 Task: Plan a trip with stops at Times Square, Broadway, and Duffy Square in the Theater District.
Action: Mouse moved to (237, 61)
Screenshot: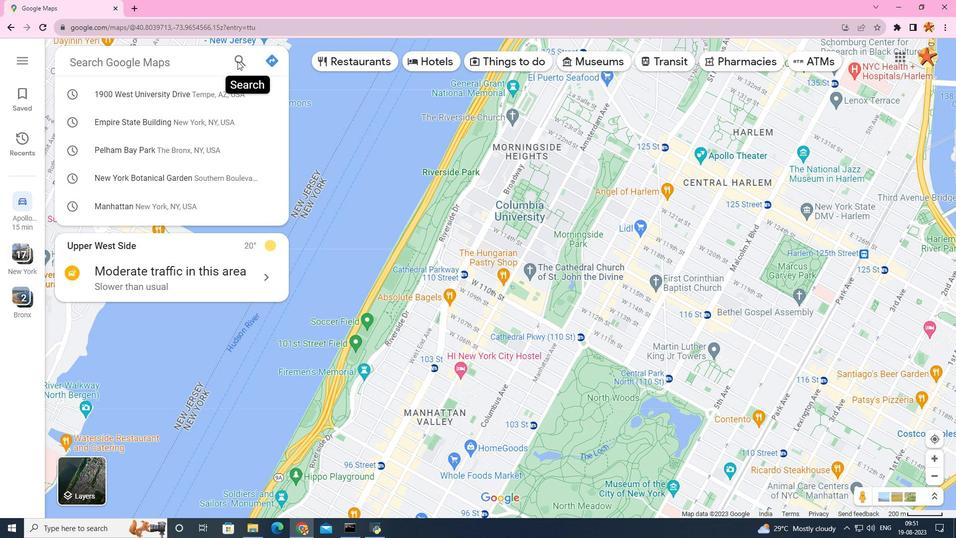 
Action: Mouse pressed left at (237, 61)
Screenshot: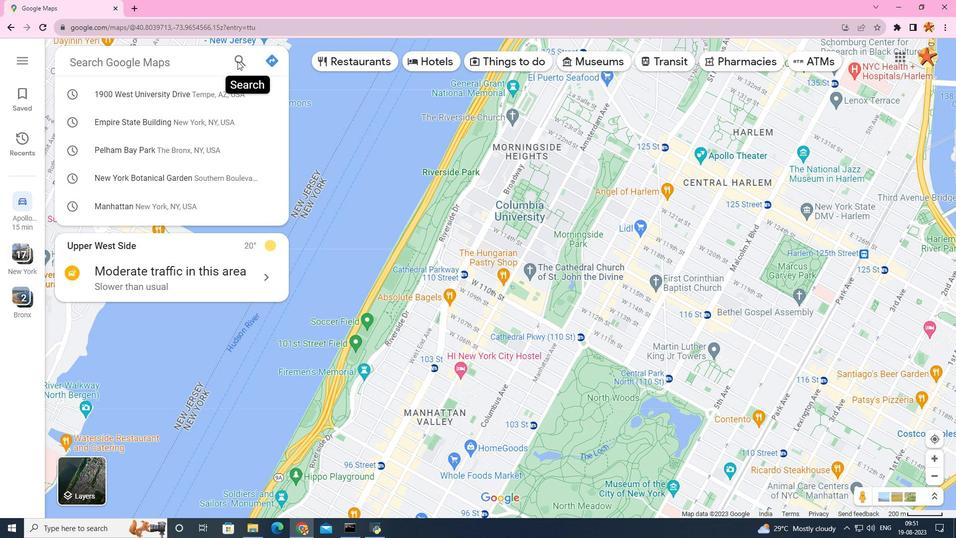 
Action: Mouse moved to (272, 60)
Screenshot: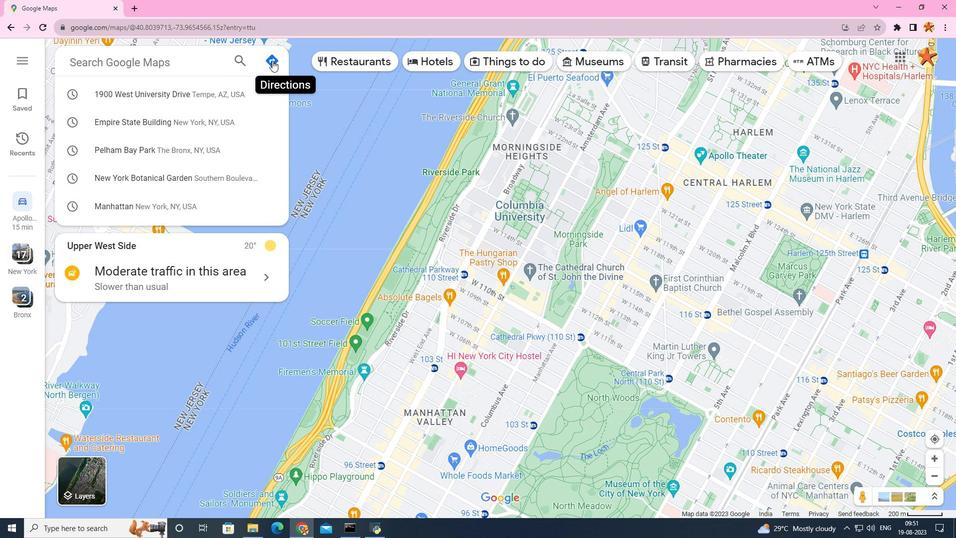 
Action: Mouse pressed left at (272, 60)
Screenshot: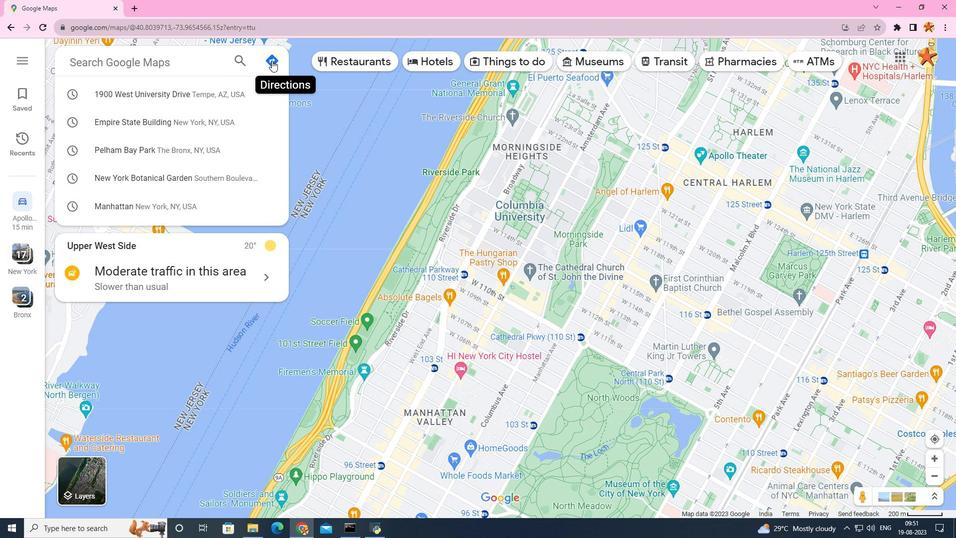 
Action: Mouse moved to (174, 92)
Screenshot: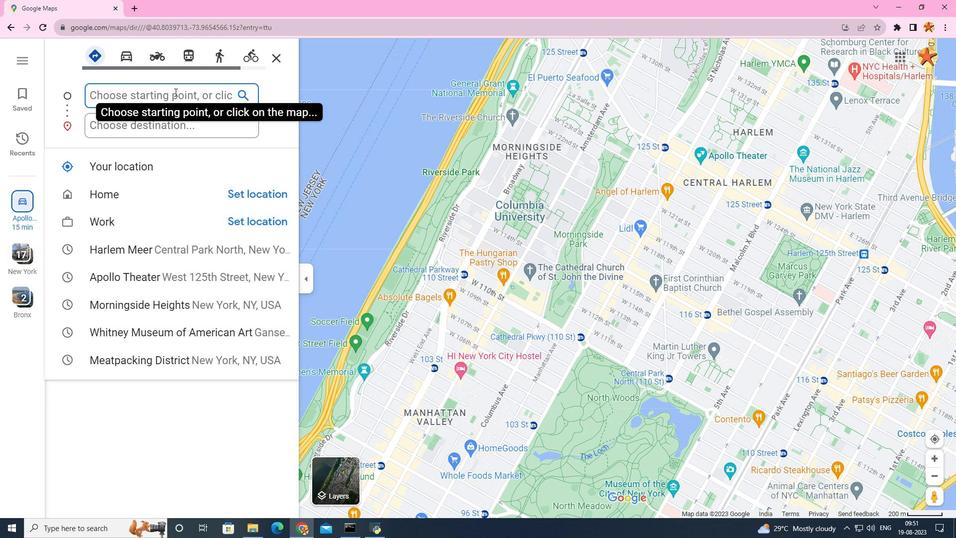 
Action: Key pressed <Key.caps_lock>M<Key.caps_lock>eatpacking<Key.space>
Screenshot: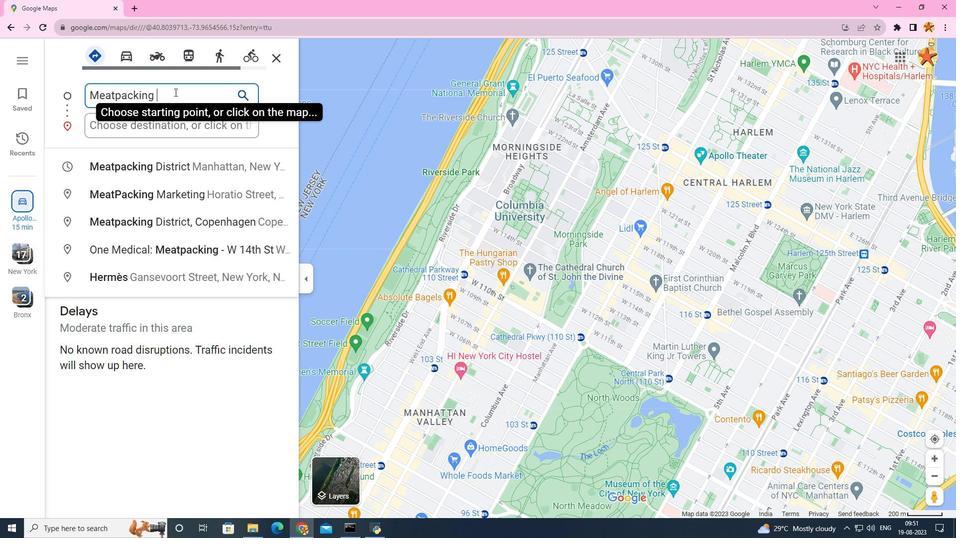 
Action: Mouse moved to (174, 165)
Screenshot: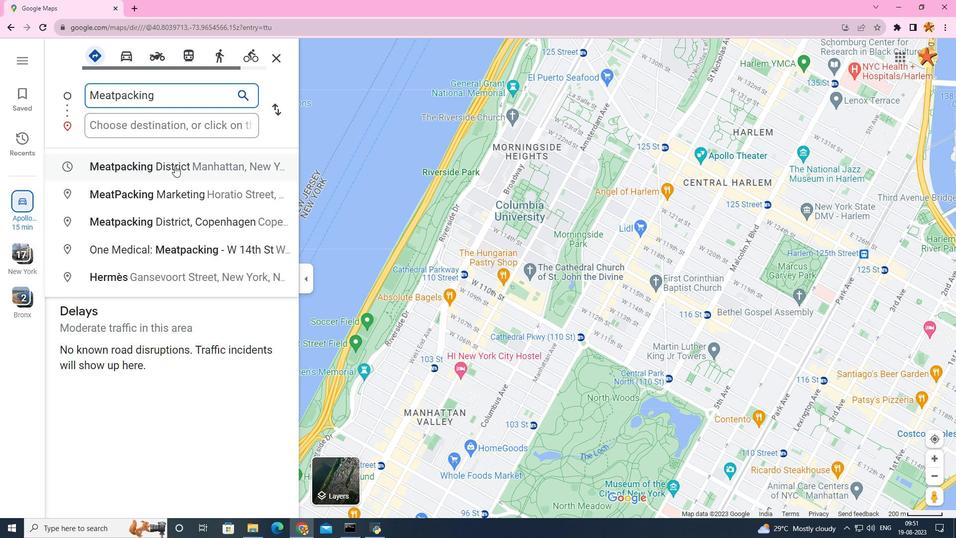 
Action: Mouse pressed left at (174, 165)
Screenshot: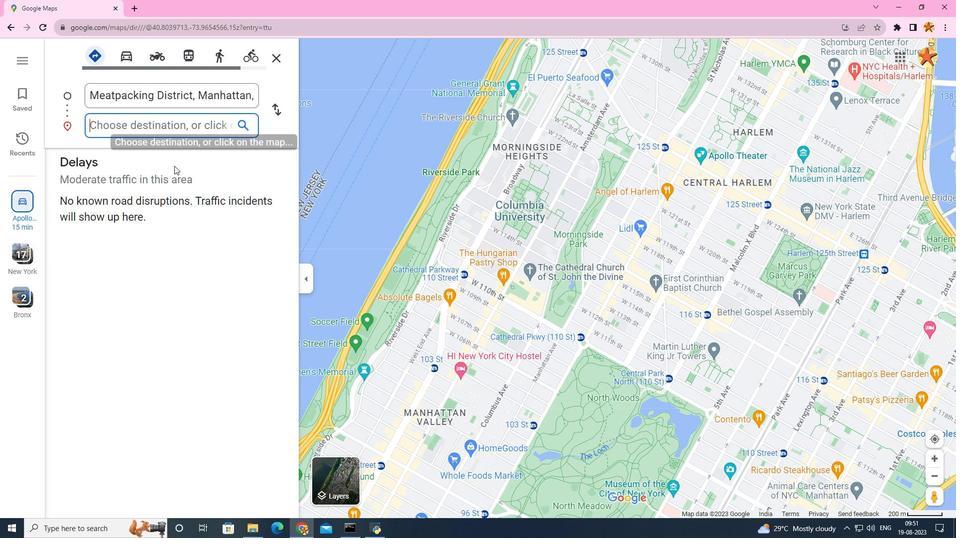 
Action: Mouse moved to (161, 125)
Screenshot: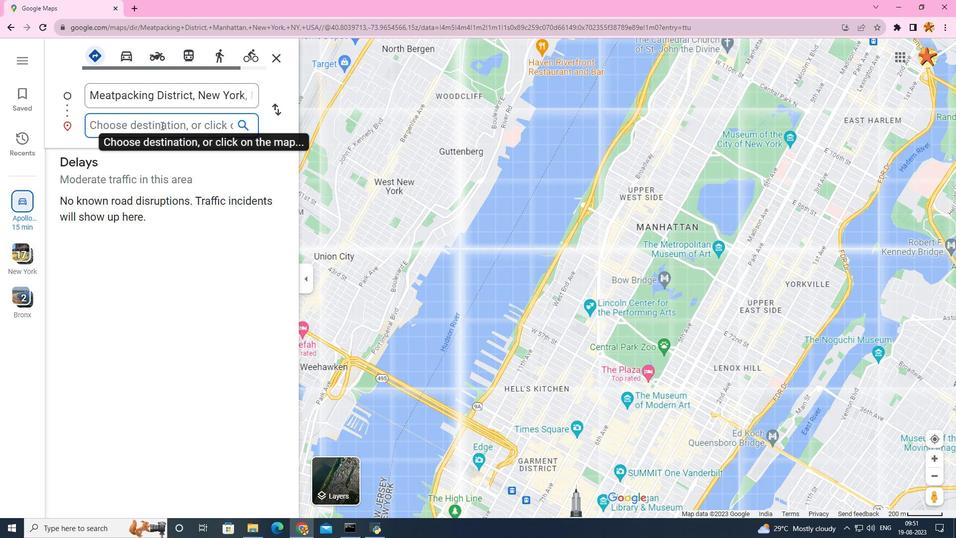 
Action: Mouse pressed left at (161, 125)
Screenshot: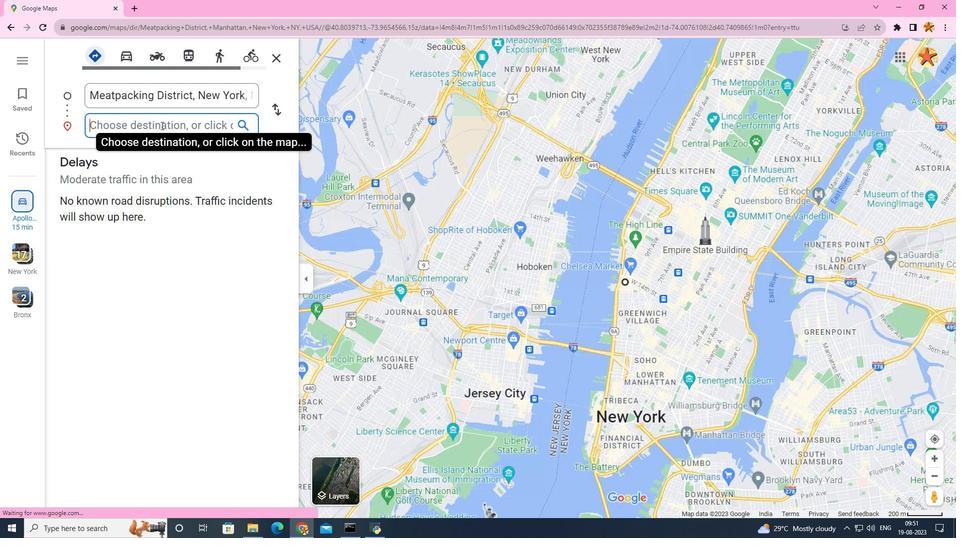 
Action: Key pressed <Key.caps_lock>M<Key.caps_lock>useum
Screenshot: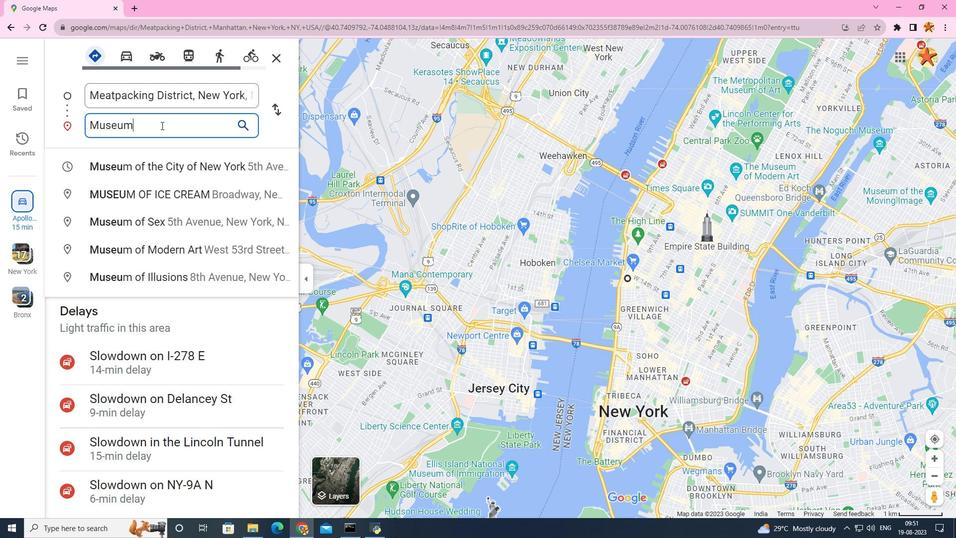 
Action: Mouse moved to (151, 187)
Screenshot: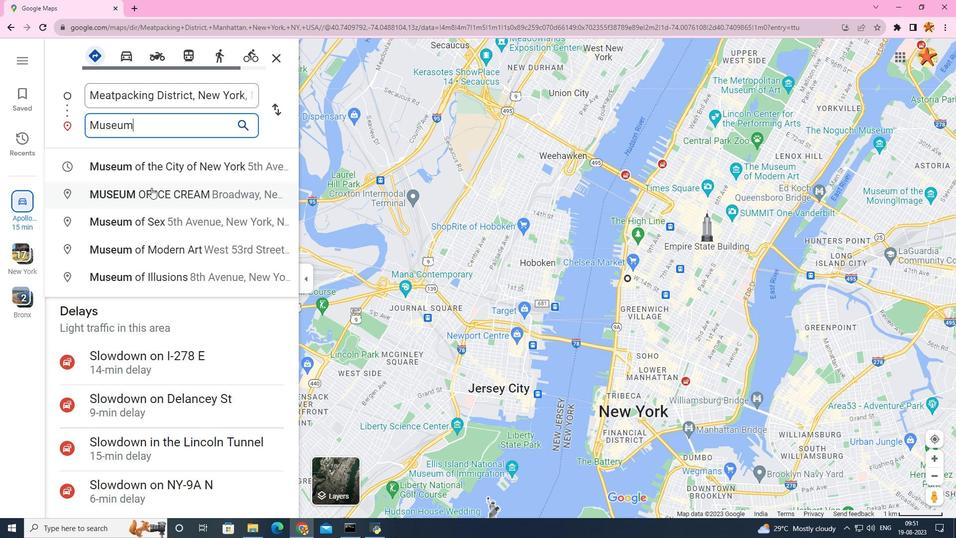 
Action: Mouse pressed left at (151, 187)
Screenshot: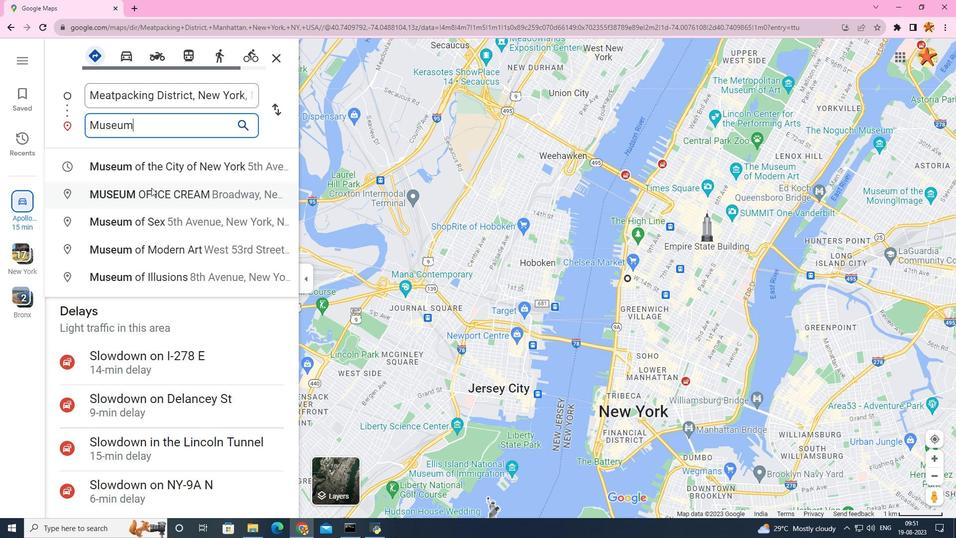 
Action: Mouse moved to (133, 154)
Screenshot: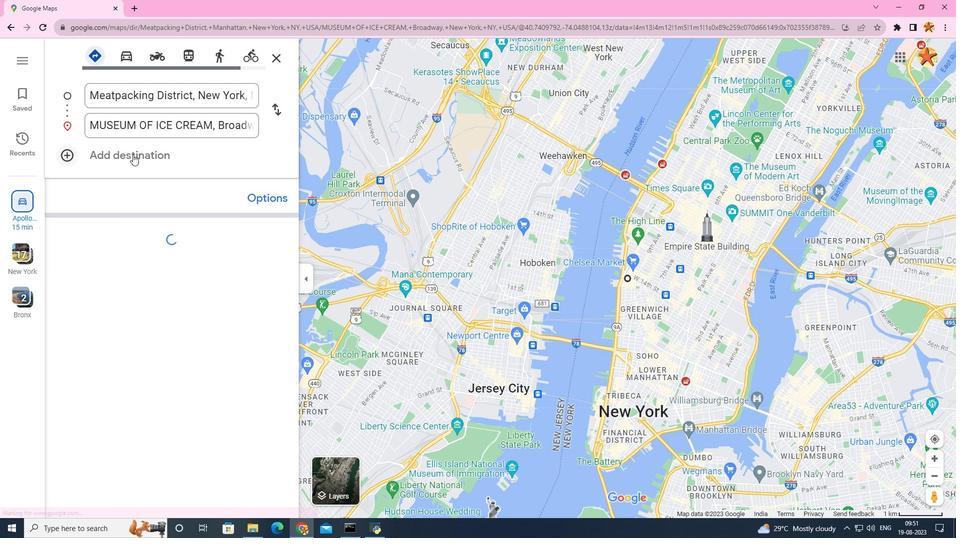 
Action: Mouse pressed left at (133, 154)
Screenshot: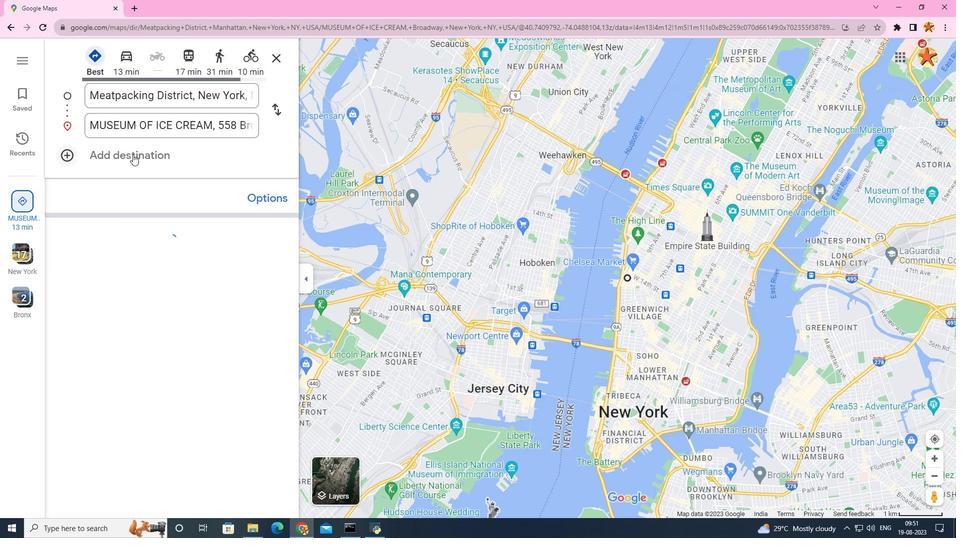 
Action: Mouse moved to (132, 154)
Screenshot: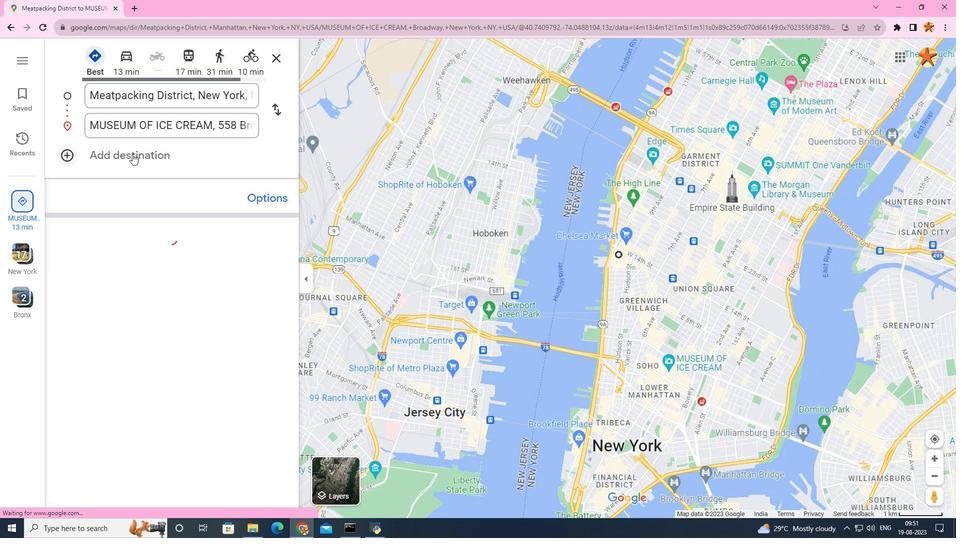 
Action: Mouse pressed left at (132, 154)
Screenshot: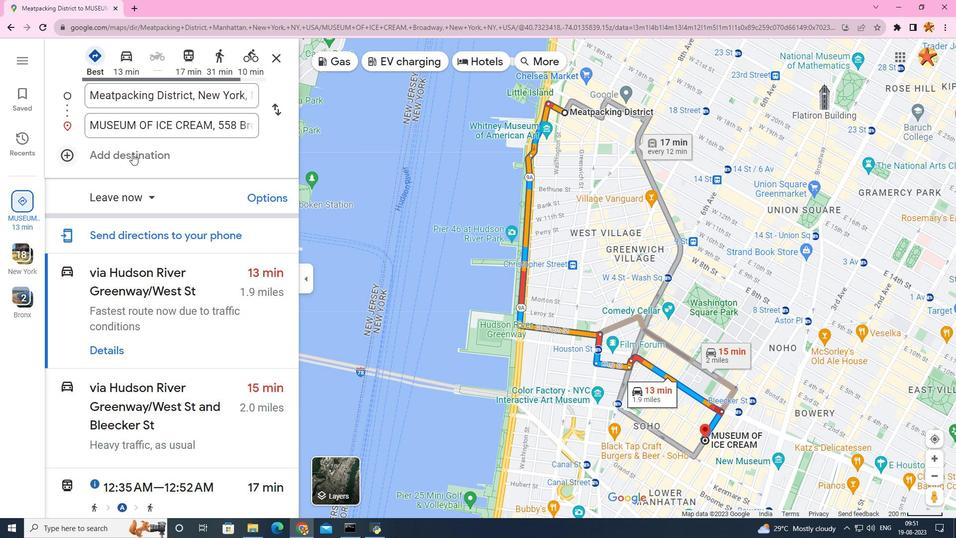 
Action: Mouse moved to (132, 157)
Screenshot: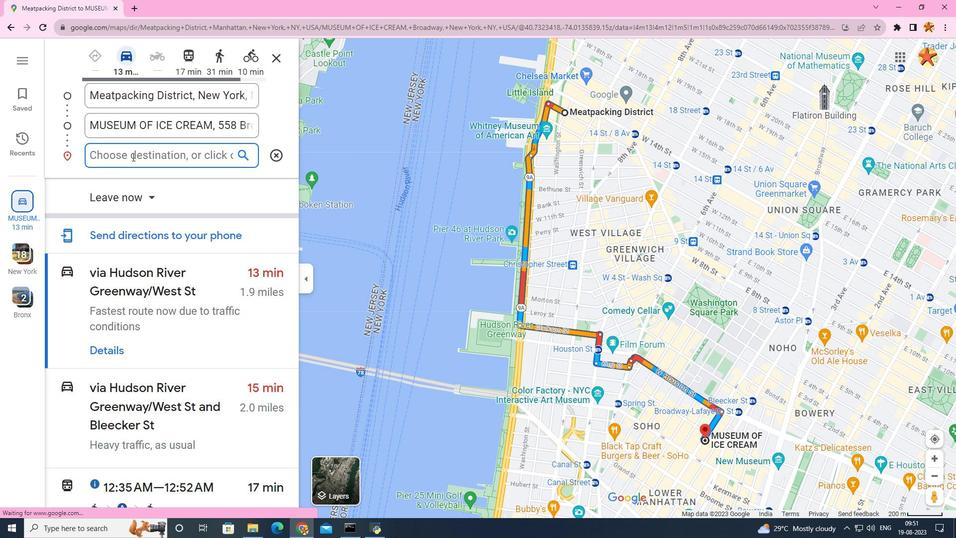 
Action: Key pressed <Key.caps_lock>T<Key.caps_lock>imesw<Key.space><Key.caps_lock>S<Key.caps_lock>quyare
Screenshot: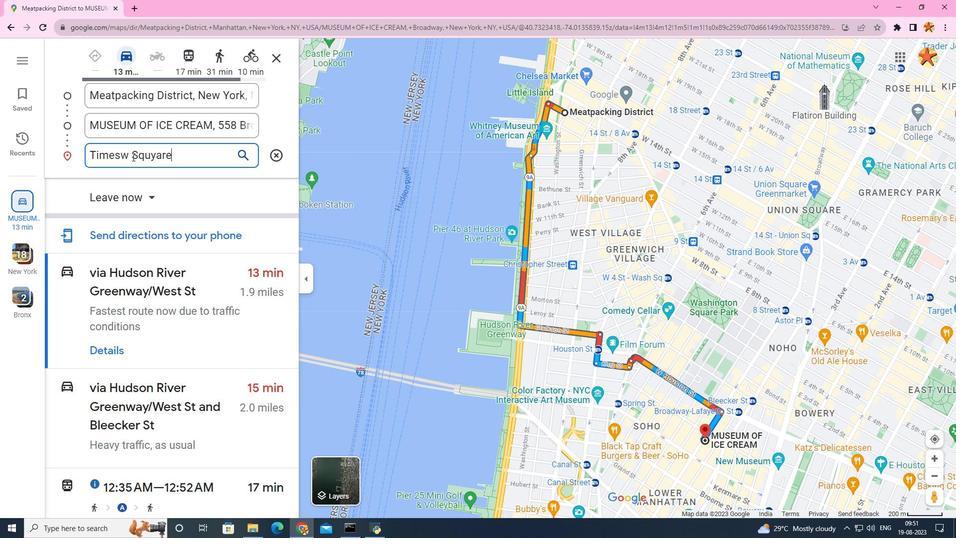 
Action: Mouse moved to (137, 217)
Screenshot: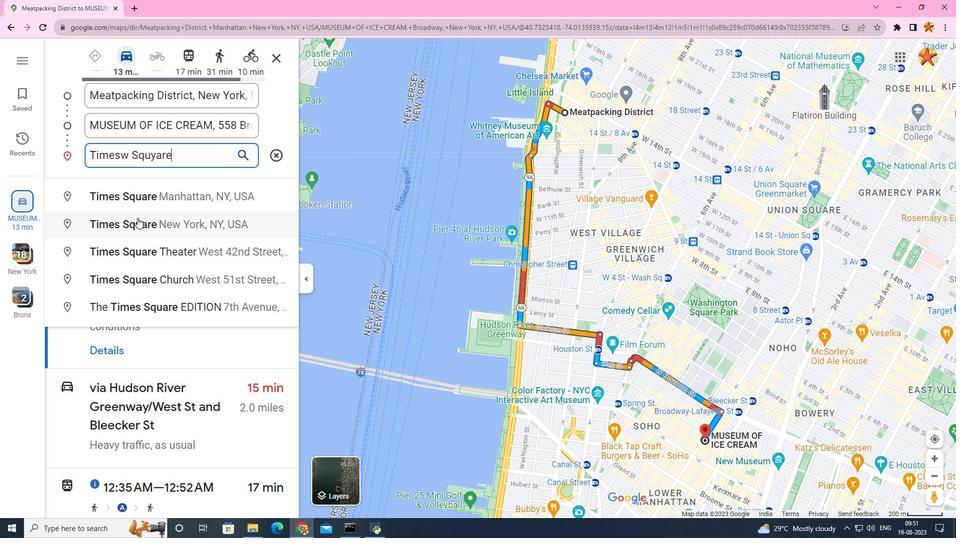 
Action: Mouse pressed left at (137, 217)
Screenshot: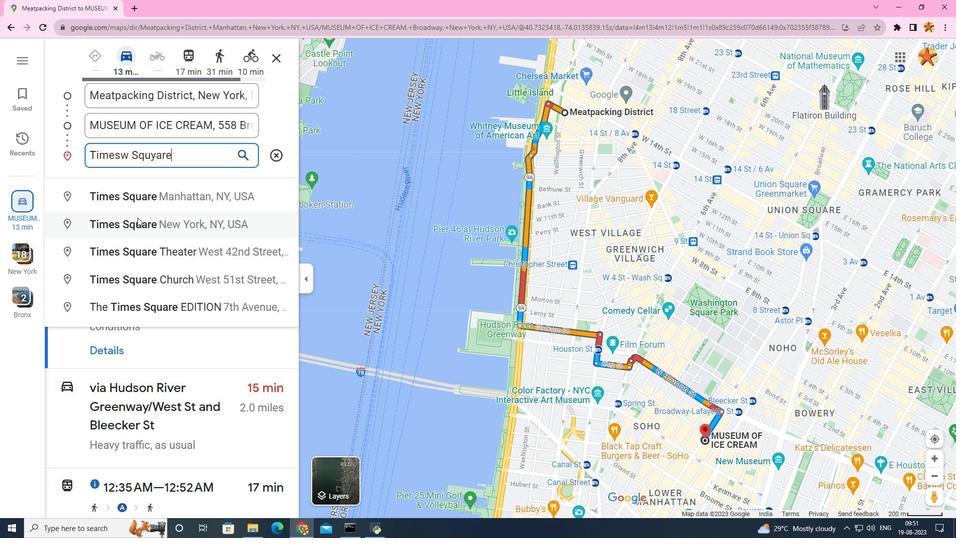 
Action: Mouse moved to (125, 188)
Screenshot: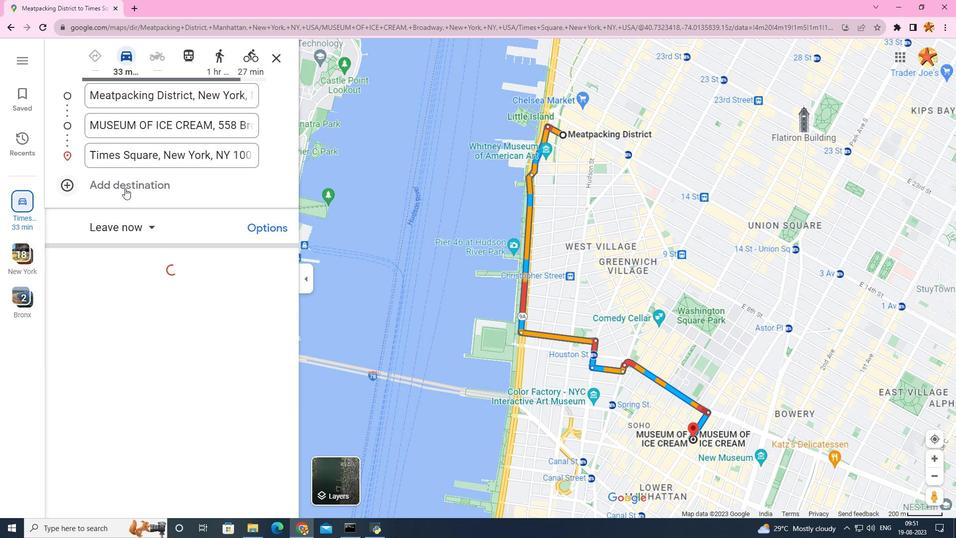 
Action: Mouse pressed left at (125, 188)
Screenshot: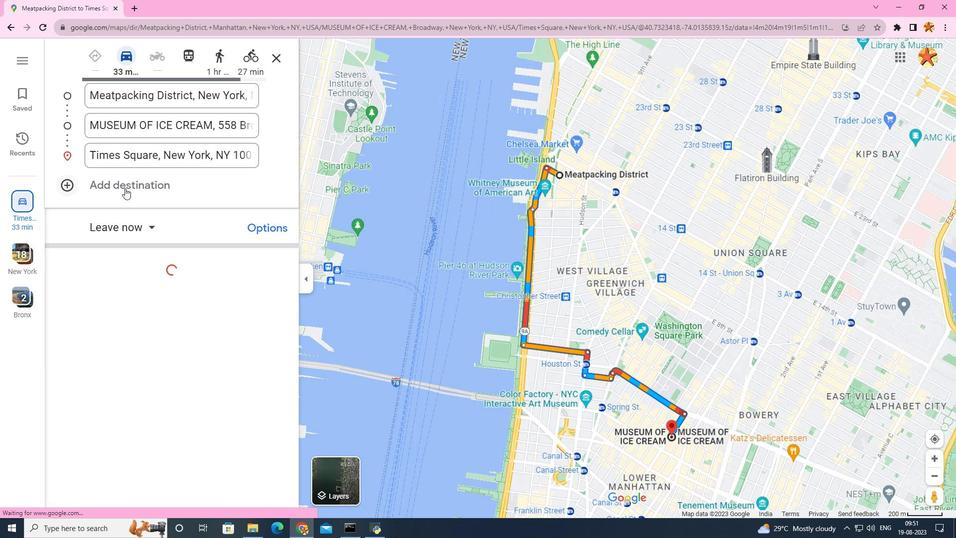 
Action: Mouse moved to (118, 188)
Screenshot: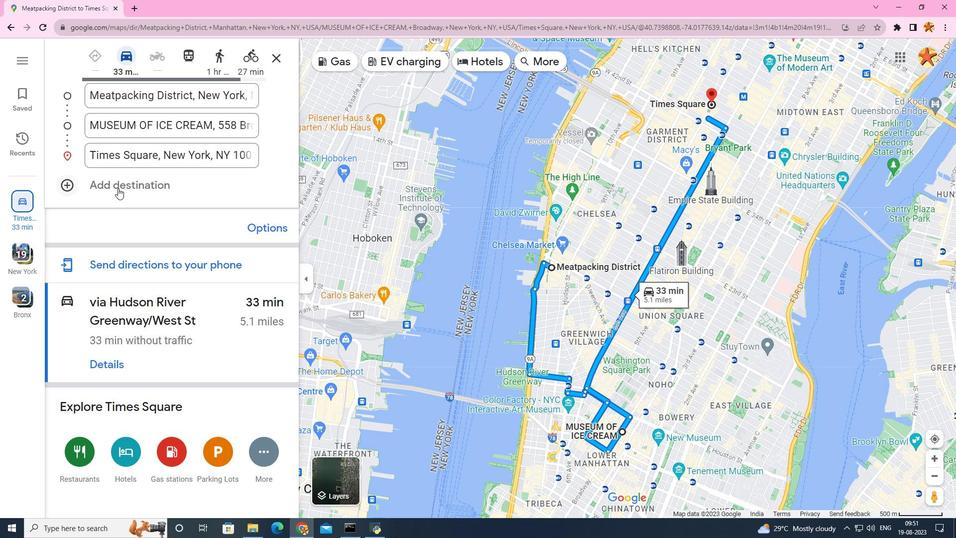 
Action: Mouse pressed left at (118, 188)
Screenshot: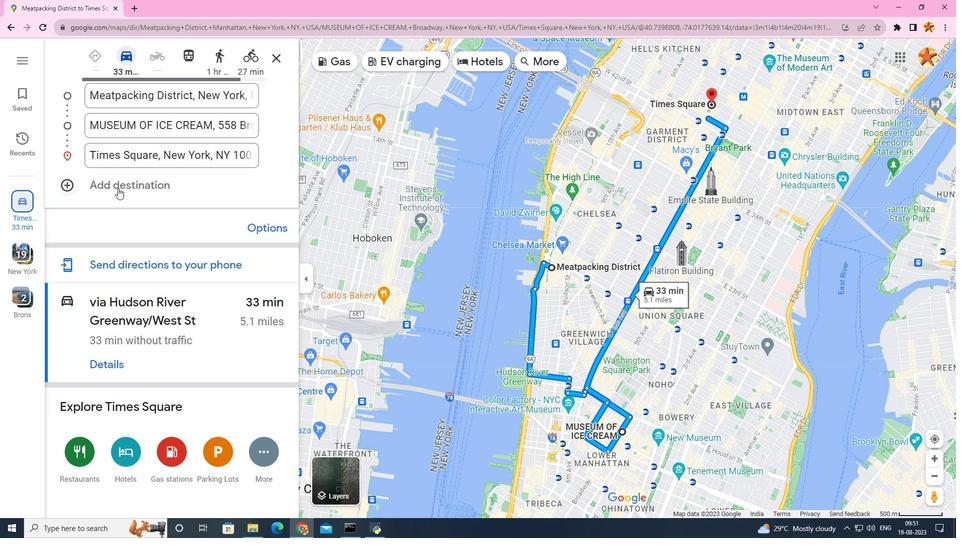 
Action: Mouse moved to (118, 188)
Screenshot: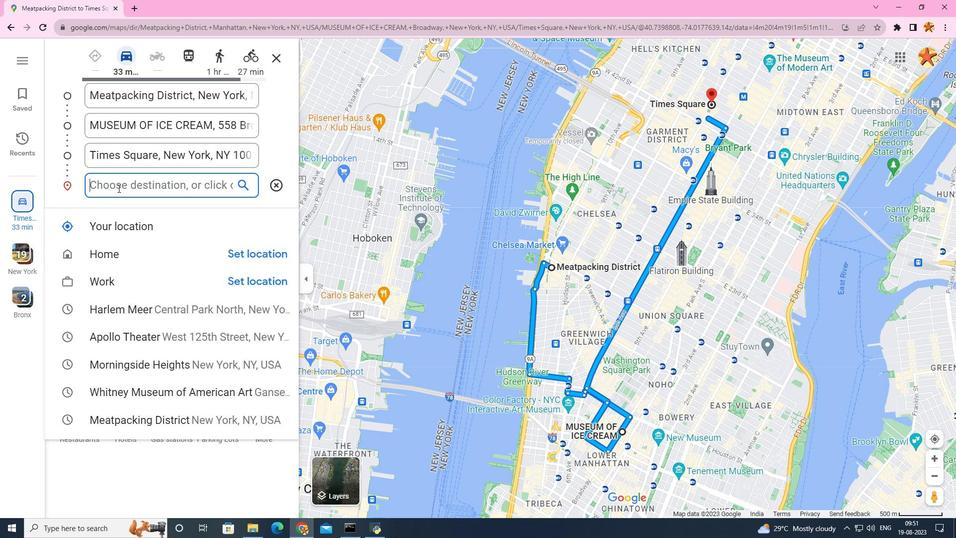 
Action: Key pressed <Key.caps_lock>B<Key.caps_lock>roa
Screenshot: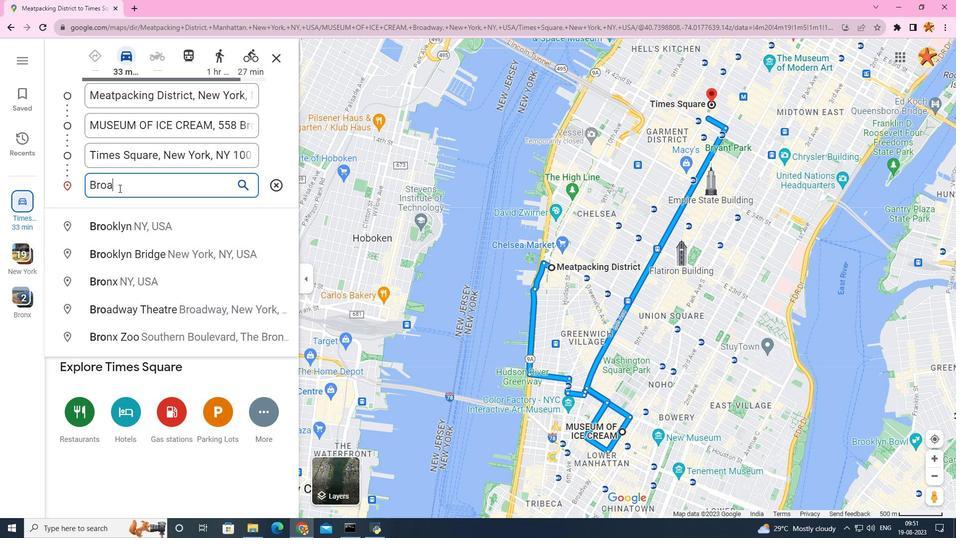 
Action: Mouse moved to (119, 188)
Screenshot: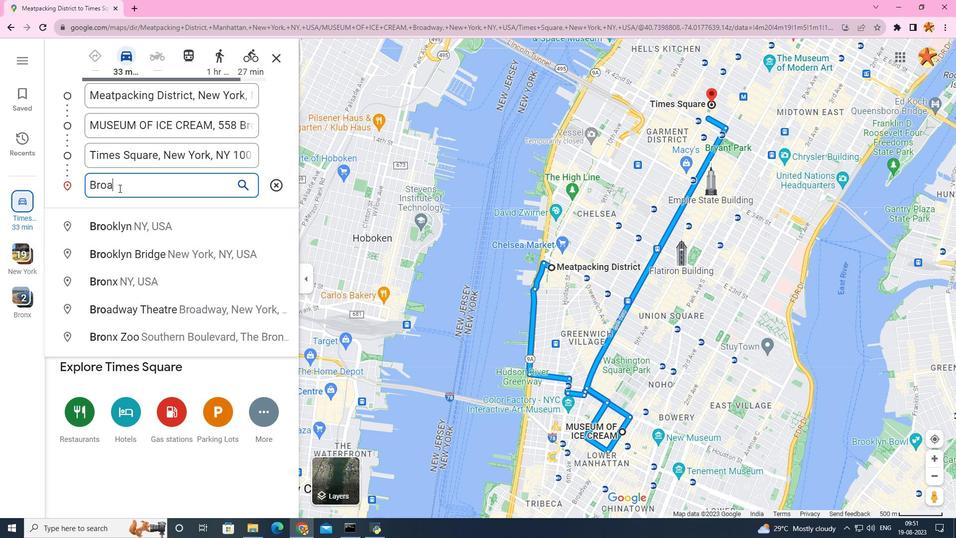 
Action: Key pressed d
Screenshot: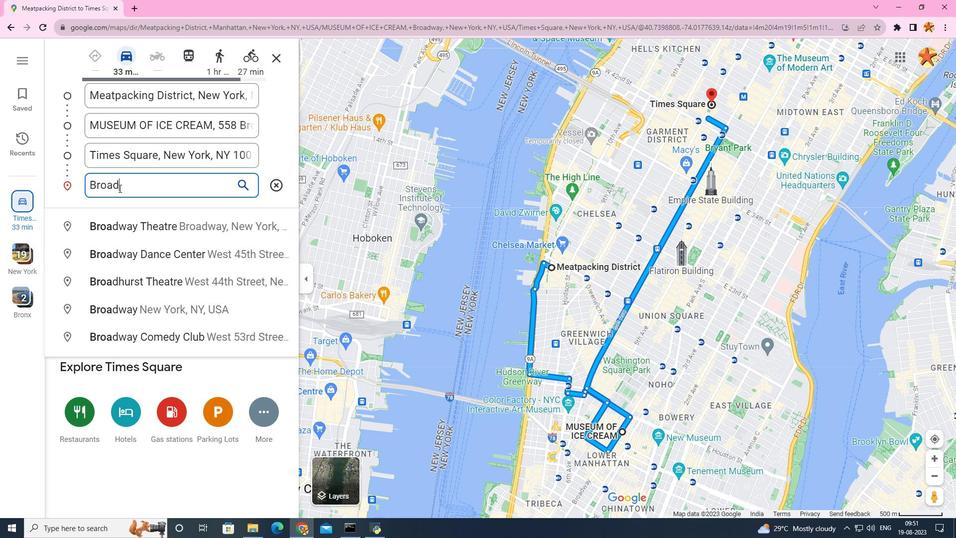 
Action: Mouse moved to (125, 227)
Screenshot: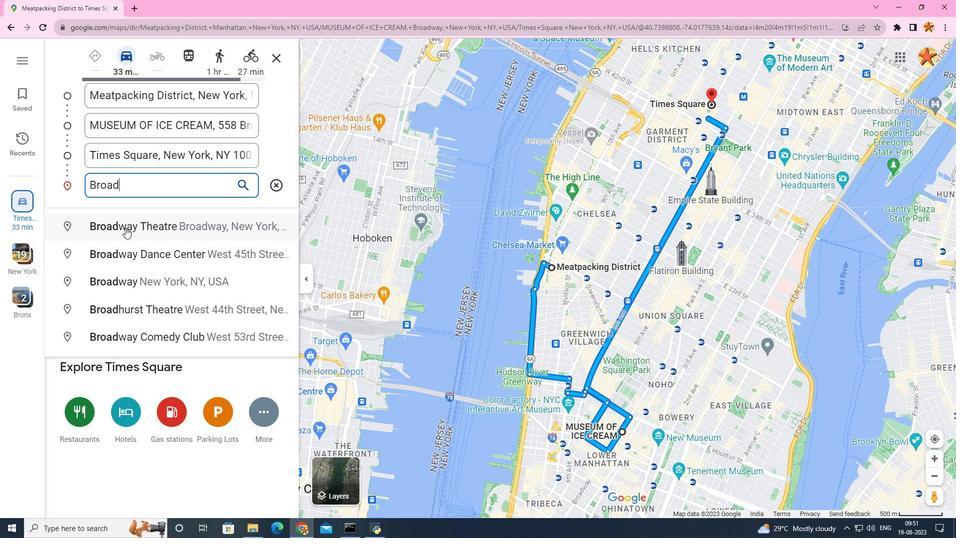 
Action: Mouse pressed left at (125, 227)
Screenshot: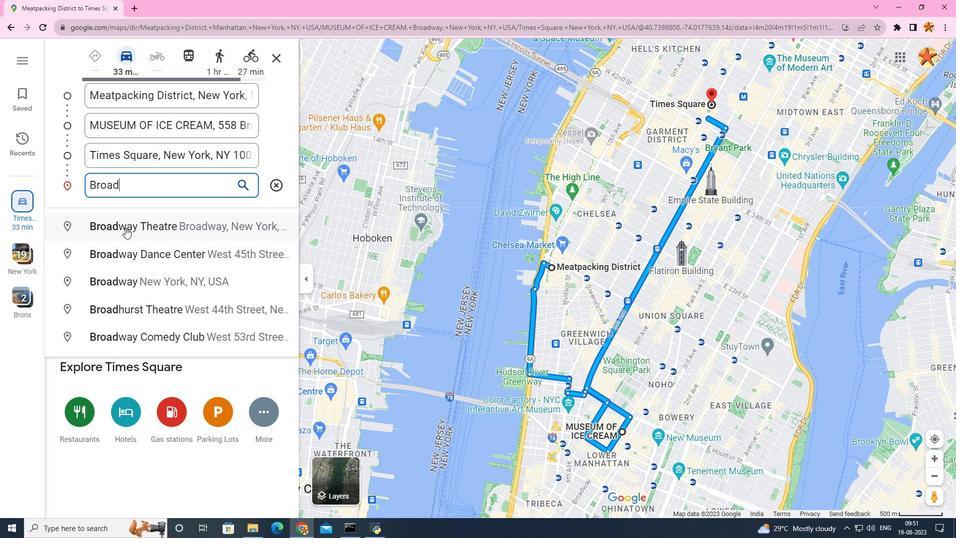 
Action: Mouse moved to (94, 211)
Screenshot: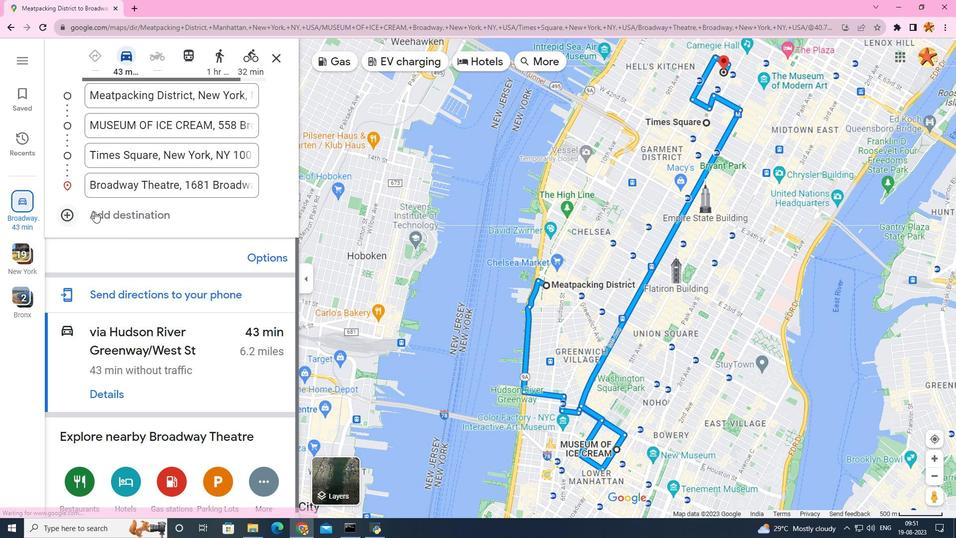 
Action: Mouse pressed left at (94, 211)
Screenshot: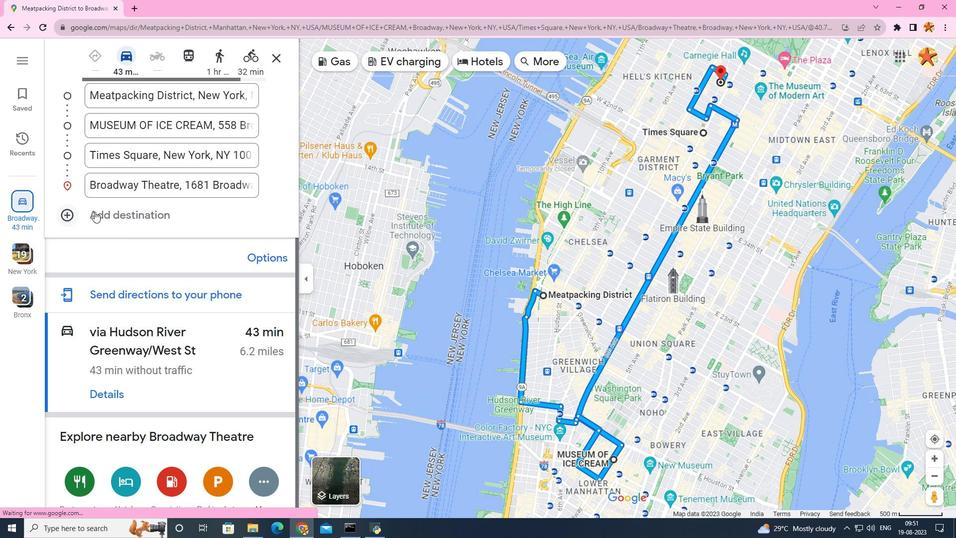 
Action: Mouse moved to (112, 211)
Screenshot: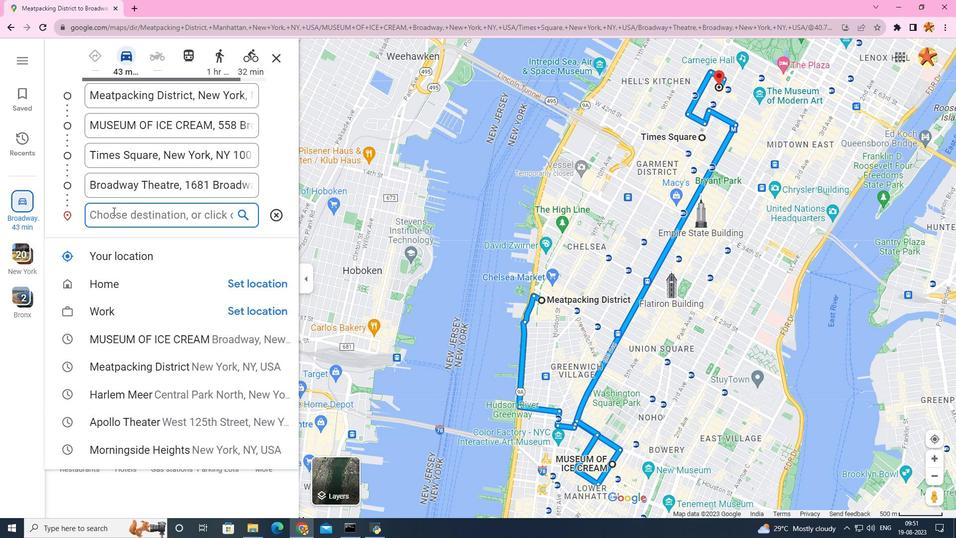 
Action: Key pressed <Key.caps_lock>
Screenshot: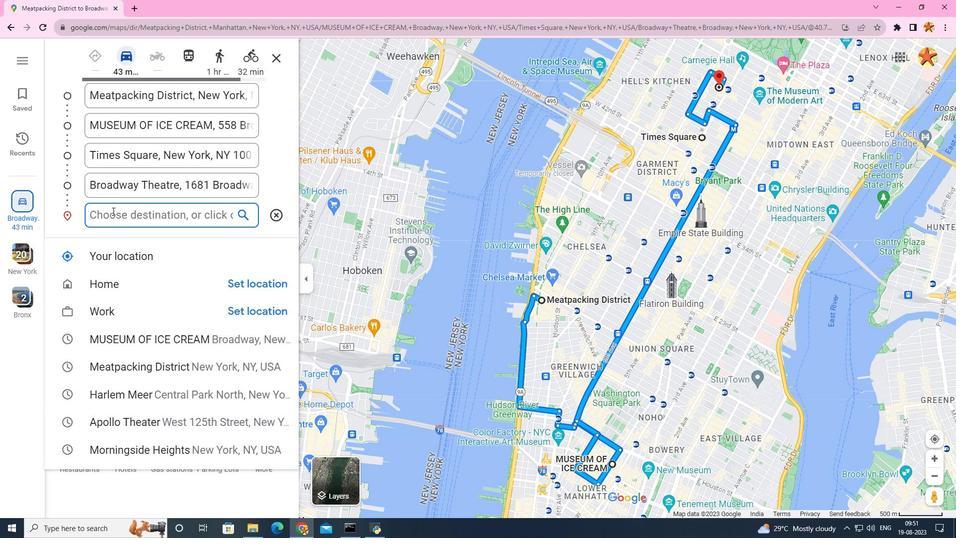 
Action: Mouse moved to (112, 211)
Screenshot: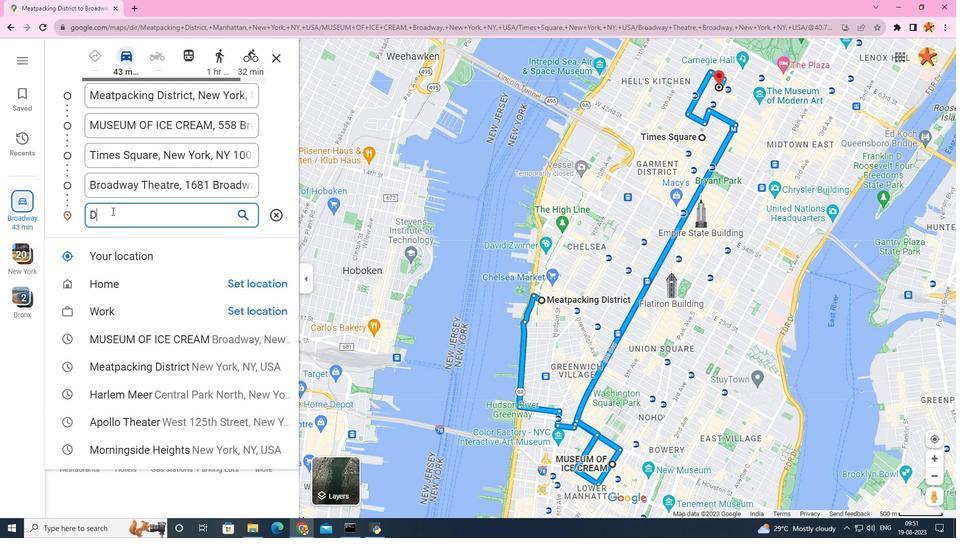 
Action: Key pressed D<Key.caps_lock>uu<Key.backspace>d<Key.backspace>ffy<Key.space>square
Screenshot: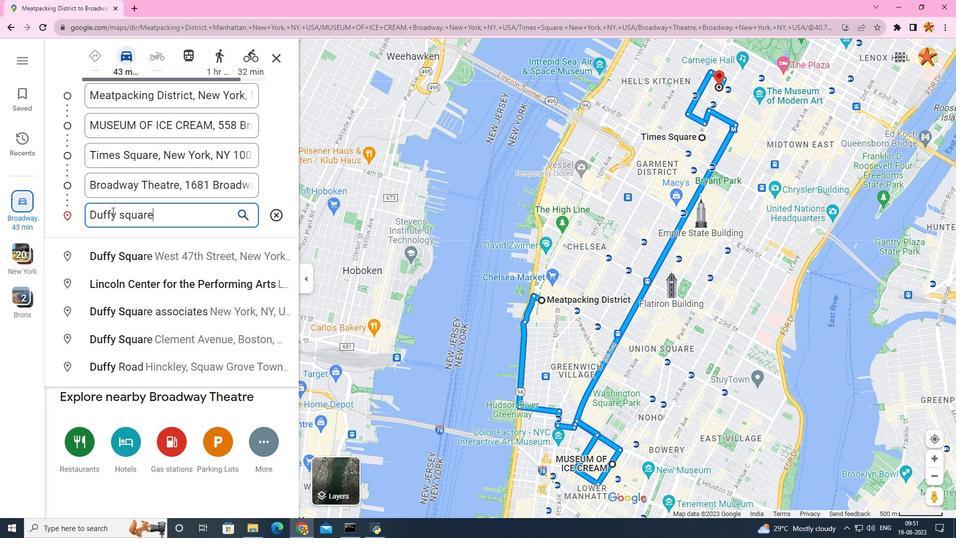 
Action: Mouse moved to (146, 256)
Screenshot: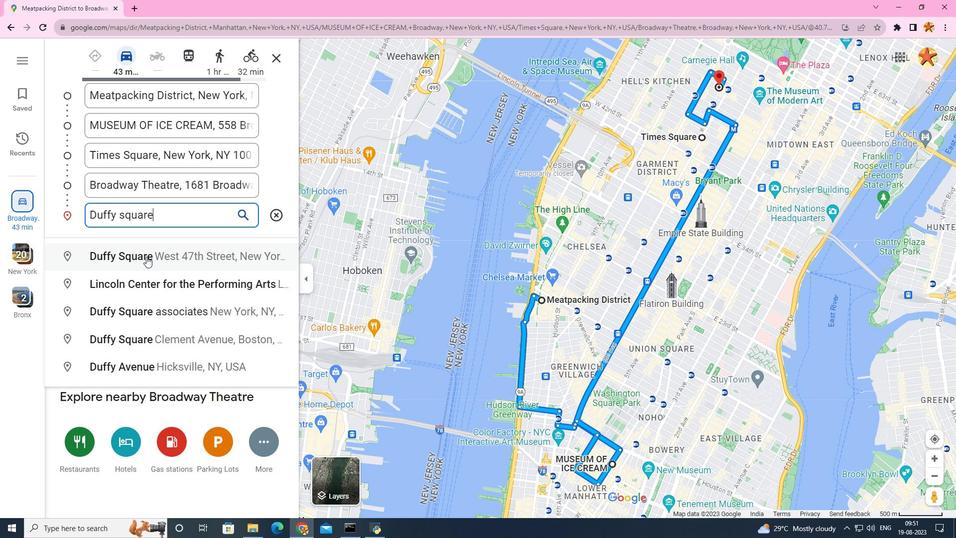 
Action: Mouse pressed left at (146, 256)
Screenshot: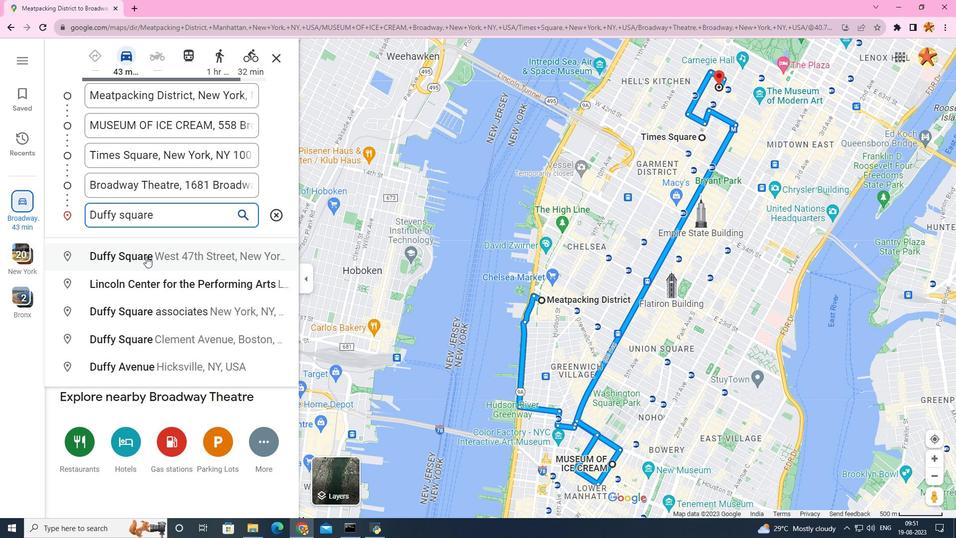 
Action: Mouse moved to (129, 267)
Screenshot: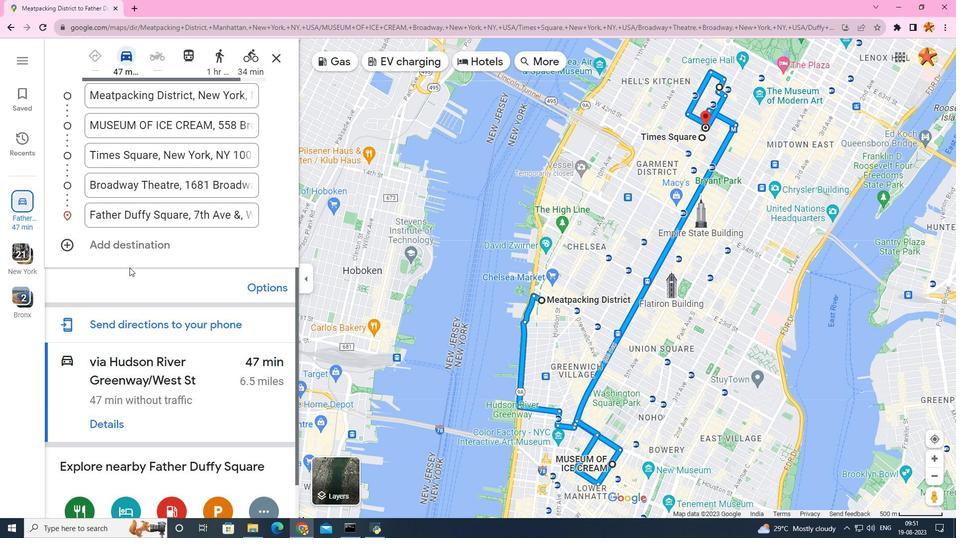 
